 Task: Clear formatting of the text China.
Action: Mouse moved to (126, 55)
Screenshot: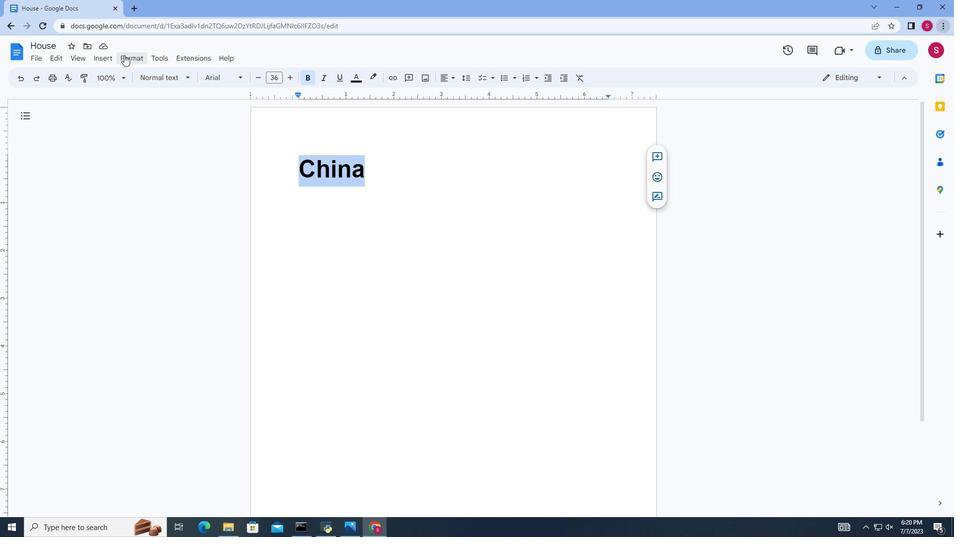 
Action: Mouse pressed left at (126, 55)
Screenshot: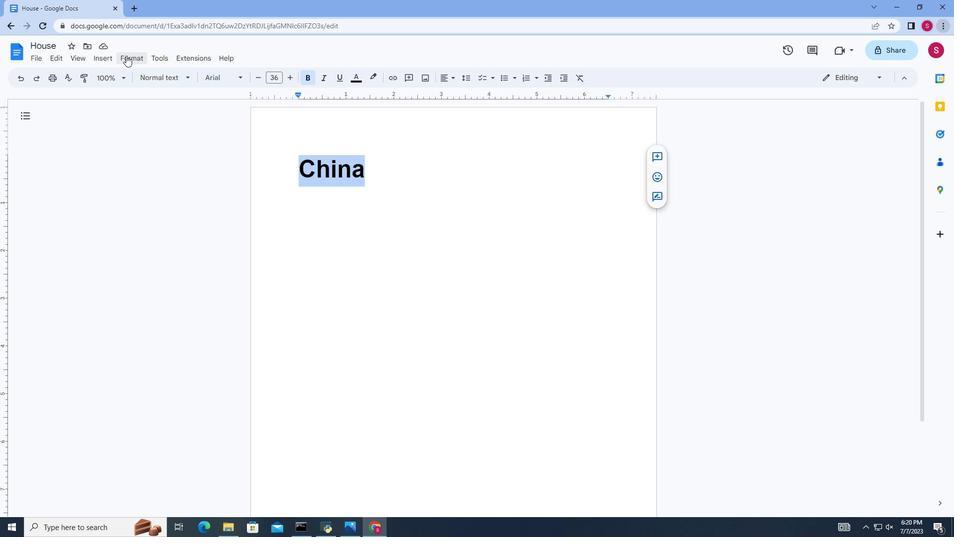 
Action: Mouse moved to (206, 287)
Screenshot: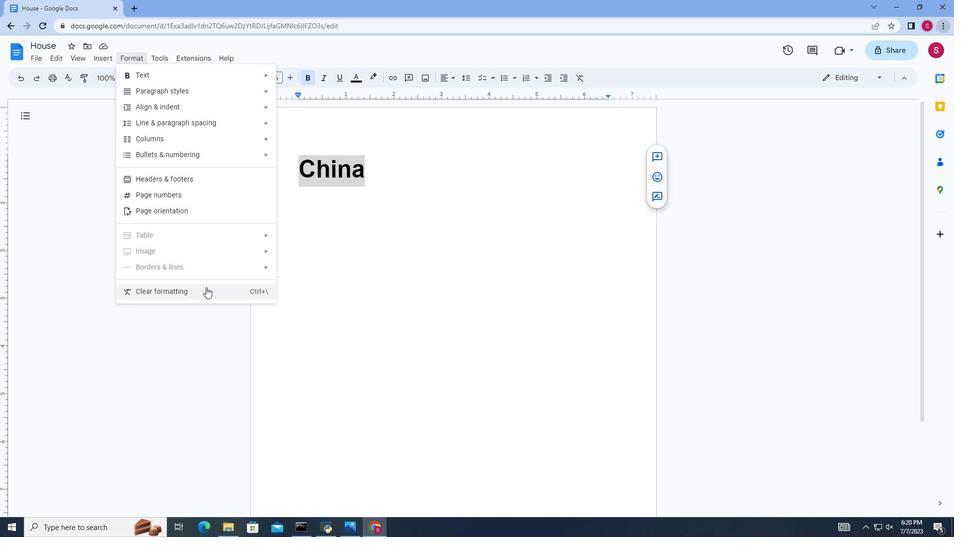 
Action: Mouse pressed left at (206, 287)
Screenshot: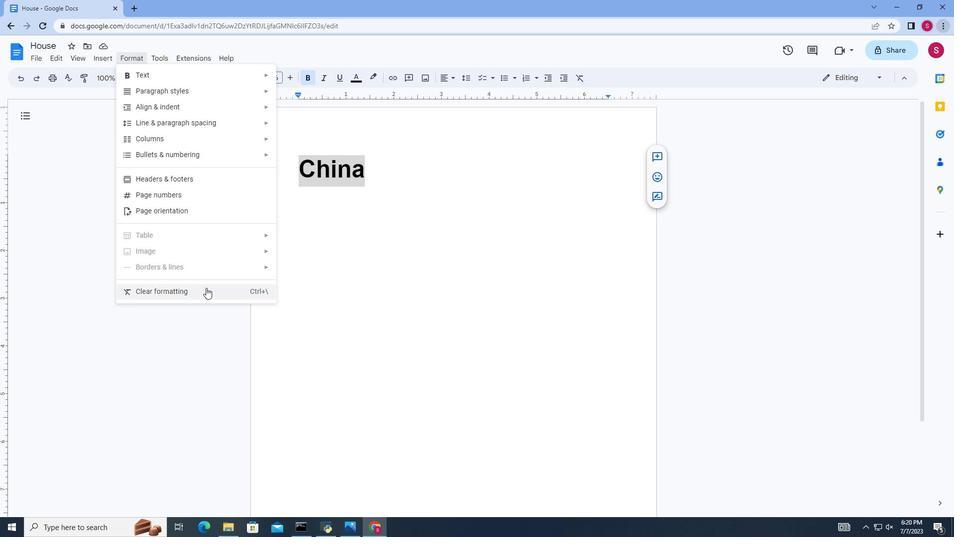
Action: Mouse moved to (289, 285)
Screenshot: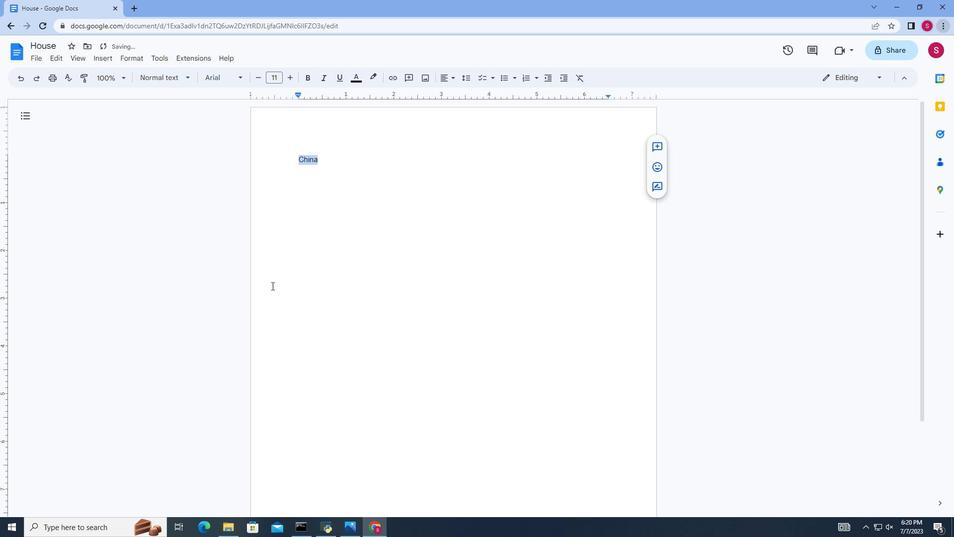 
